 Task: Reply All to email with the signature Karen Flores with the subject Request for a sick leave from softage.8@softage.net with the message We need to reschedule the meeting to next week, can you please confirm your availability? with BCC to softage.6@softage.net with an attached image file YouTube_video_cover.png
Action: Mouse moved to (993, 455)
Screenshot: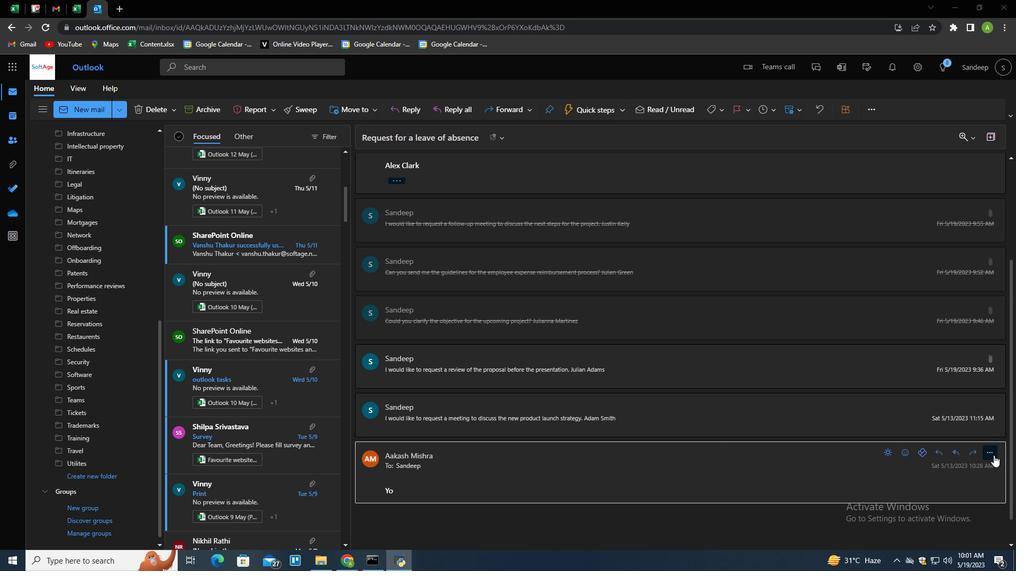 
Action: Mouse pressed left at (993, 455)
Screenshot: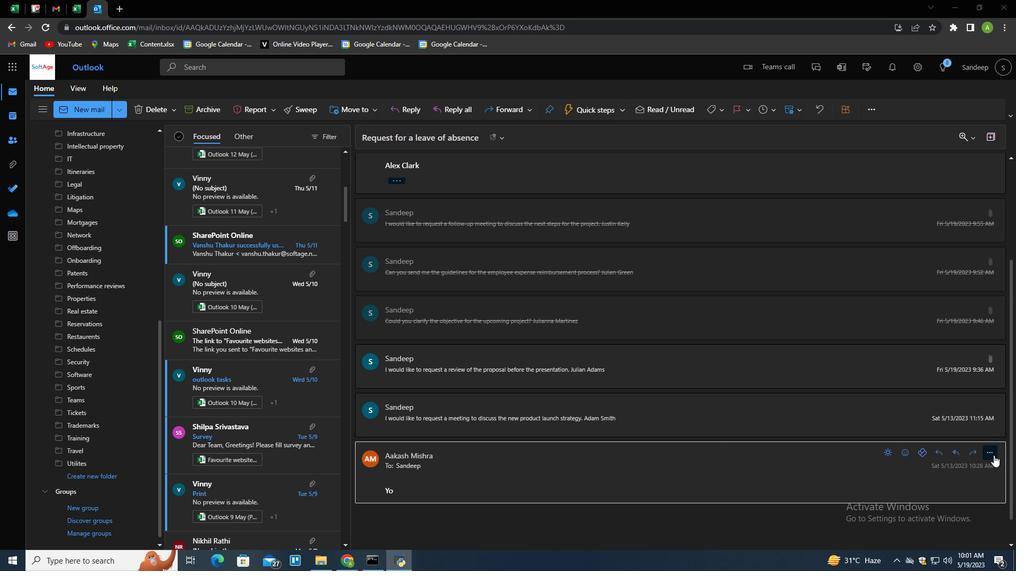 
Action: Mouse moved to (936, 131)
Screenshot: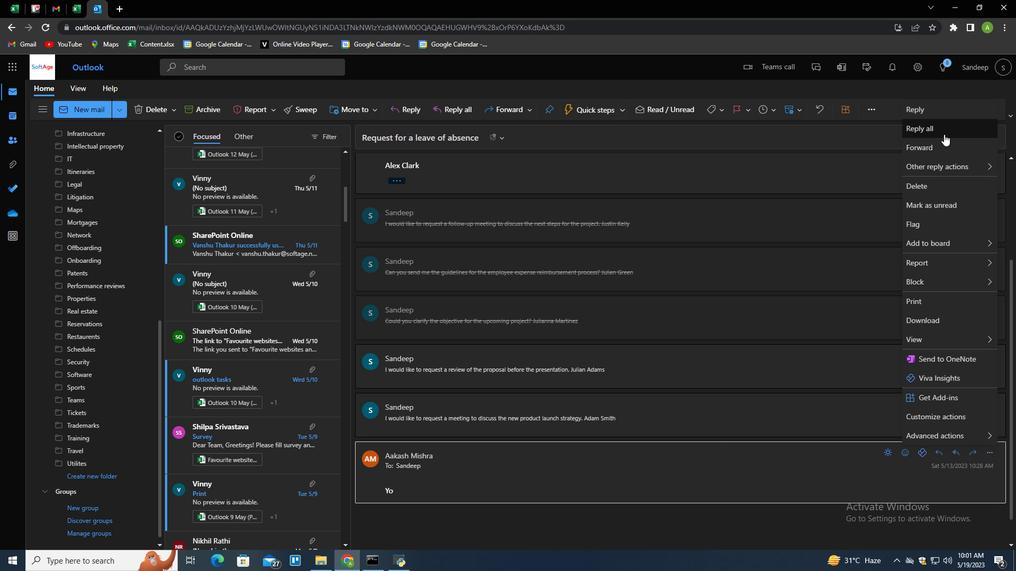 
Action: Mouse pressed left at (936, 131)
Screenshot: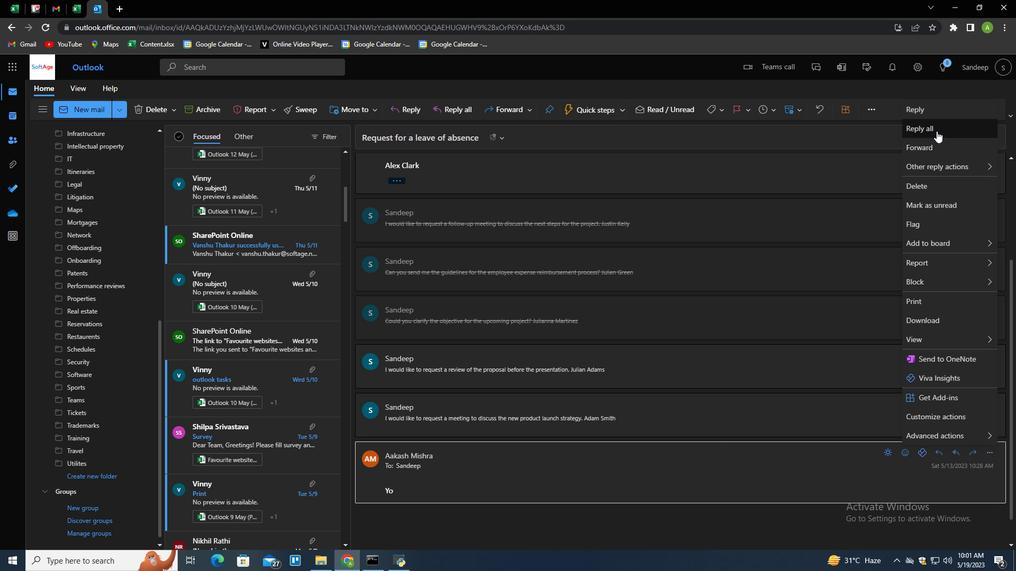 
Action: Mouse moved to (501, 430)
Screenshot: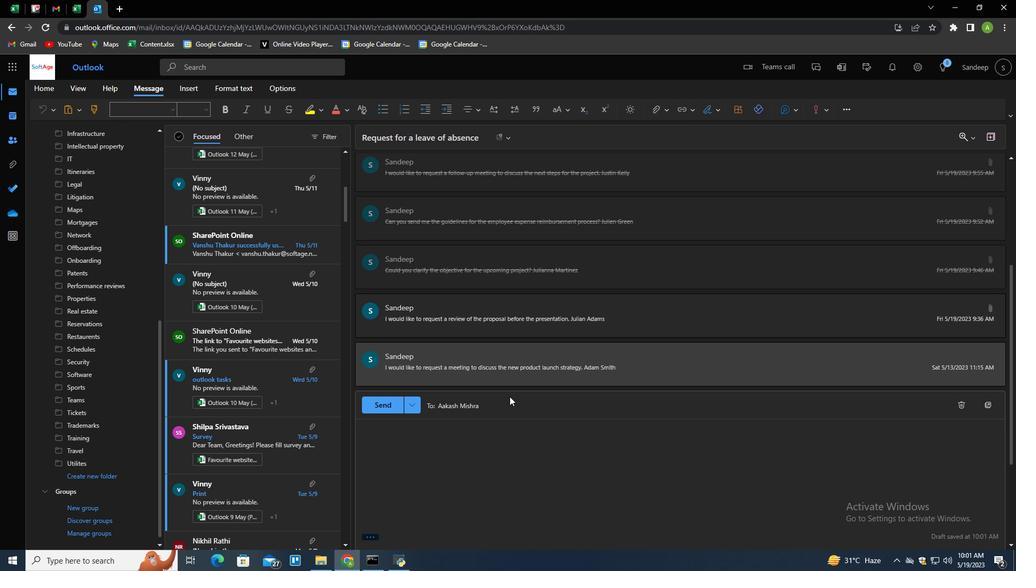 
Action: Mouse scrolled (501, 430) with delta (0, 0)
Screenshot: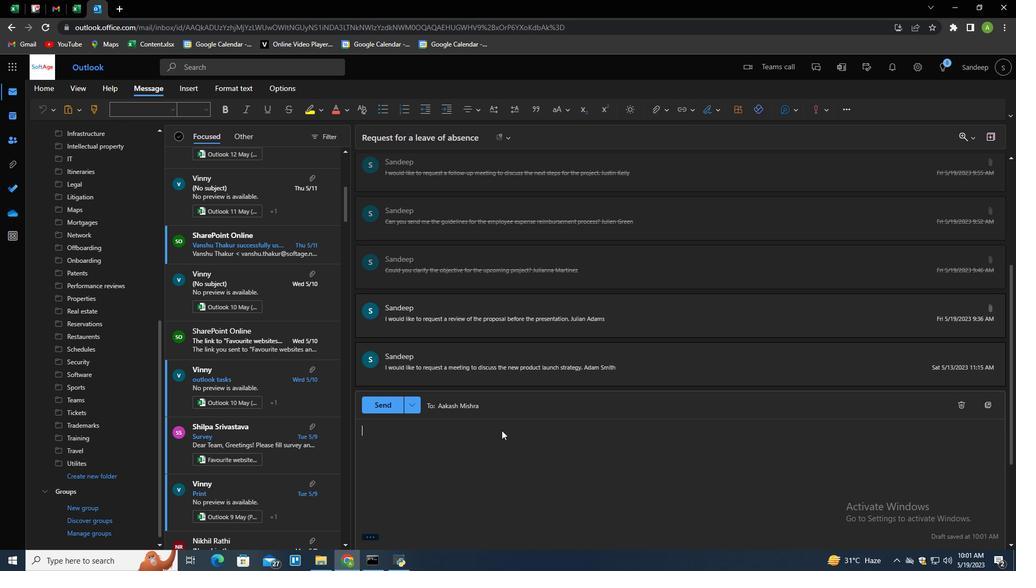 
Action: Mouse scrolled (501, 430) with delta (0, 0)
Screenshot: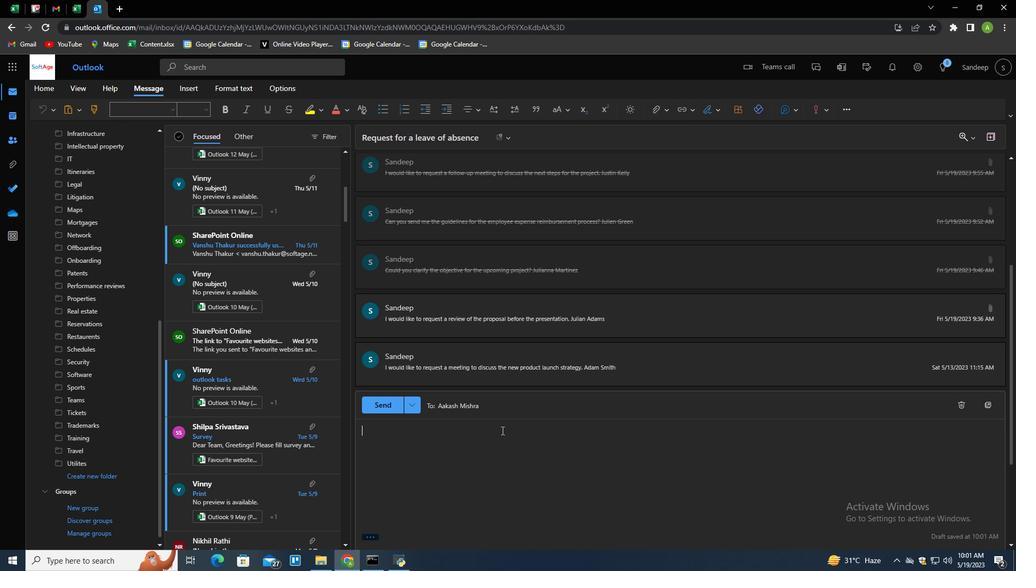 
Action: Mouse moved to (366, 430)
Screenshot: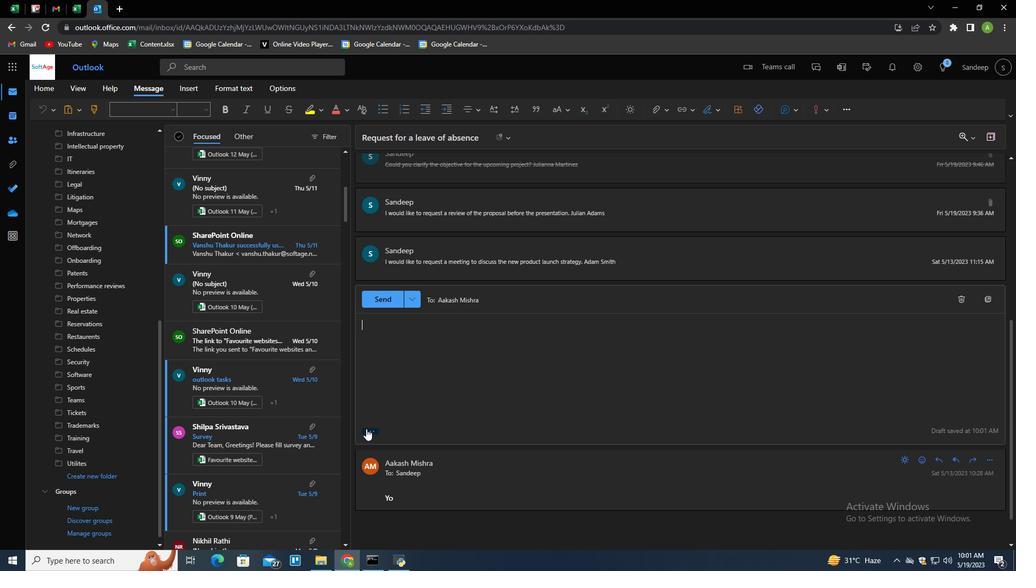 
Action: Mouse pressed left at (366, 430)
Screenshot: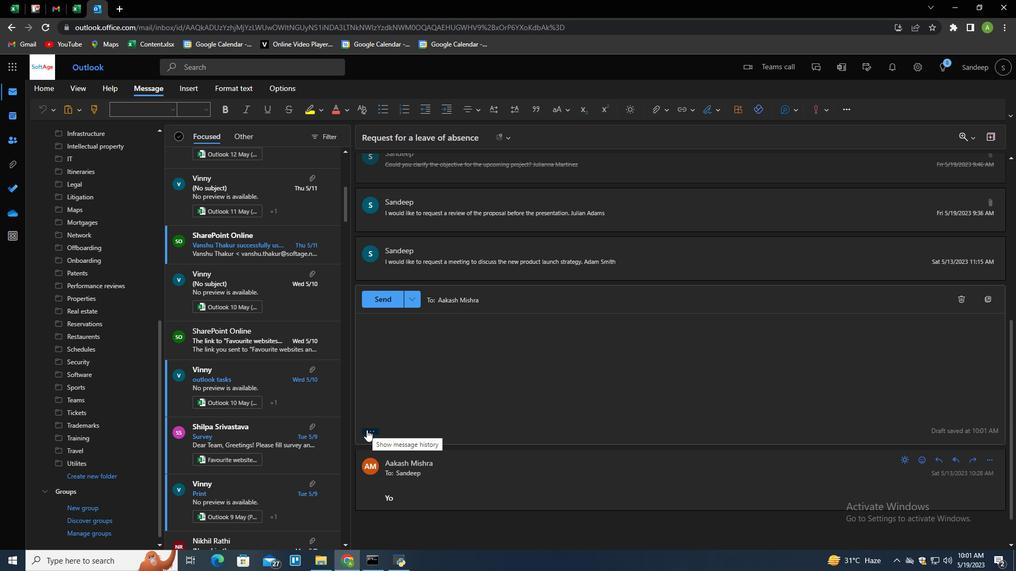 
Action: Mouse moved to (710, 107)
Screenshot: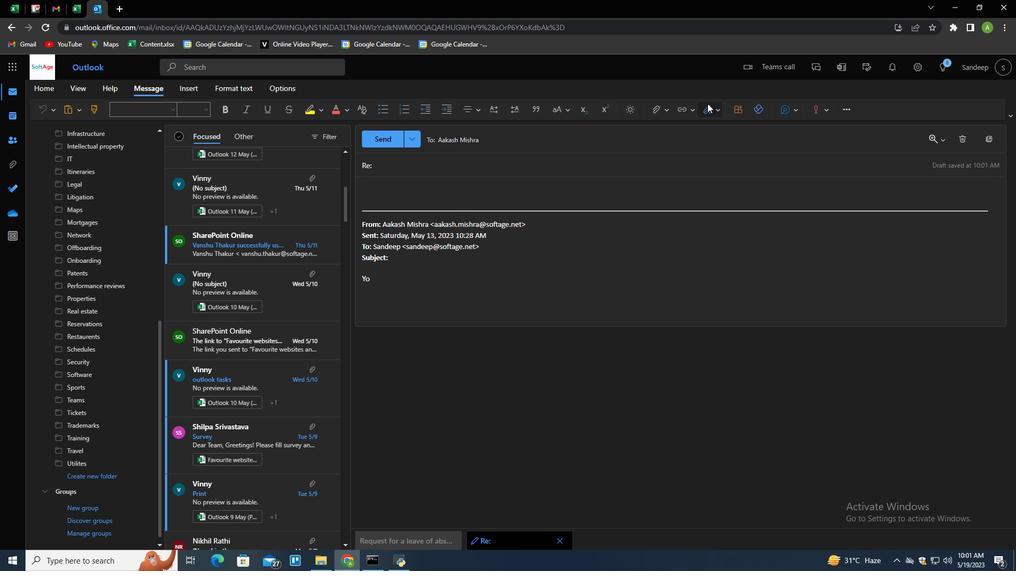 
Action: Mouse pressed left at (710, 107)
Screenshot: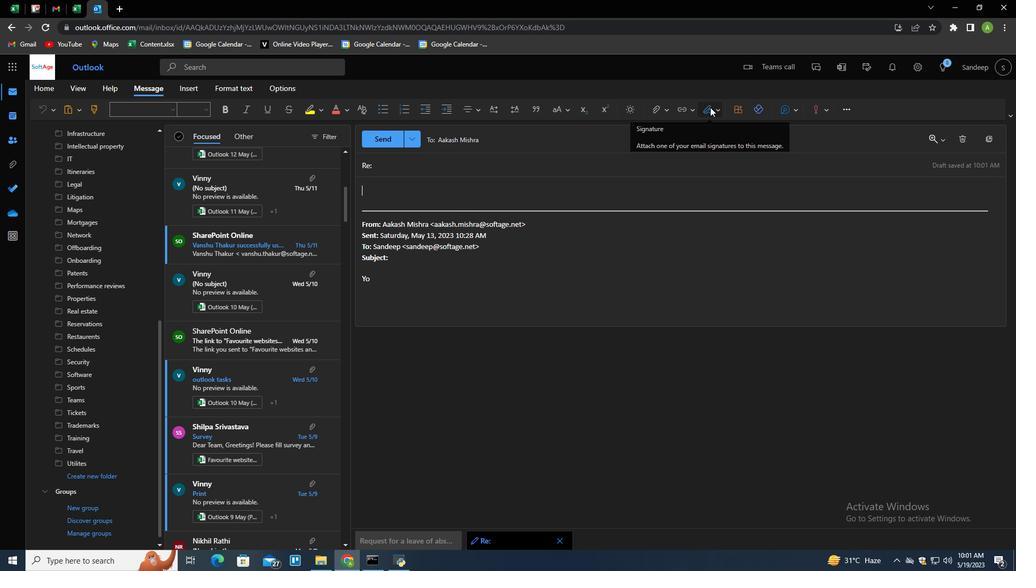 
Action: Mouse moved to (699, 150)
Screenshot: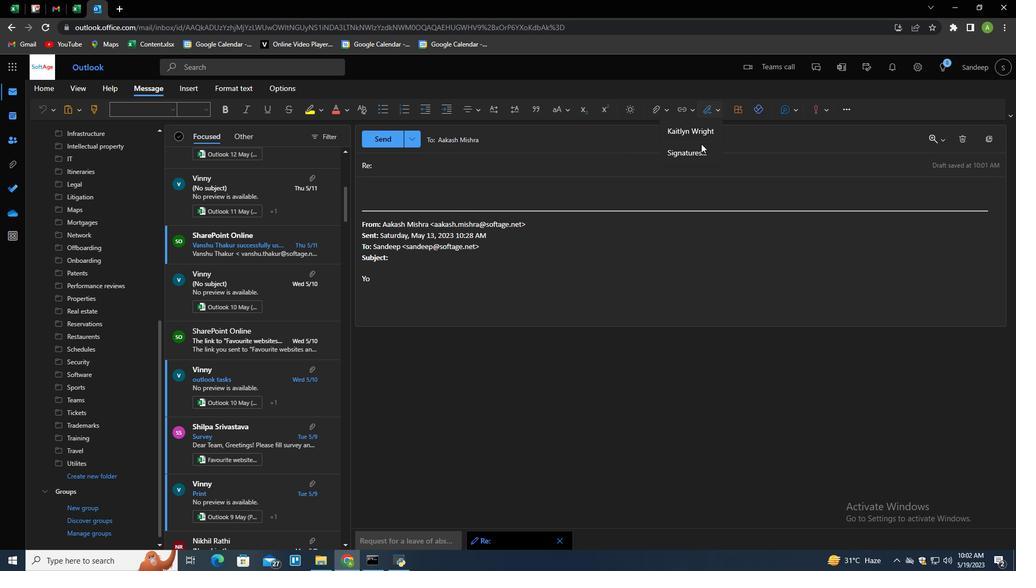 
Action: Mouse pressed left at (699, 150)
Screenshot: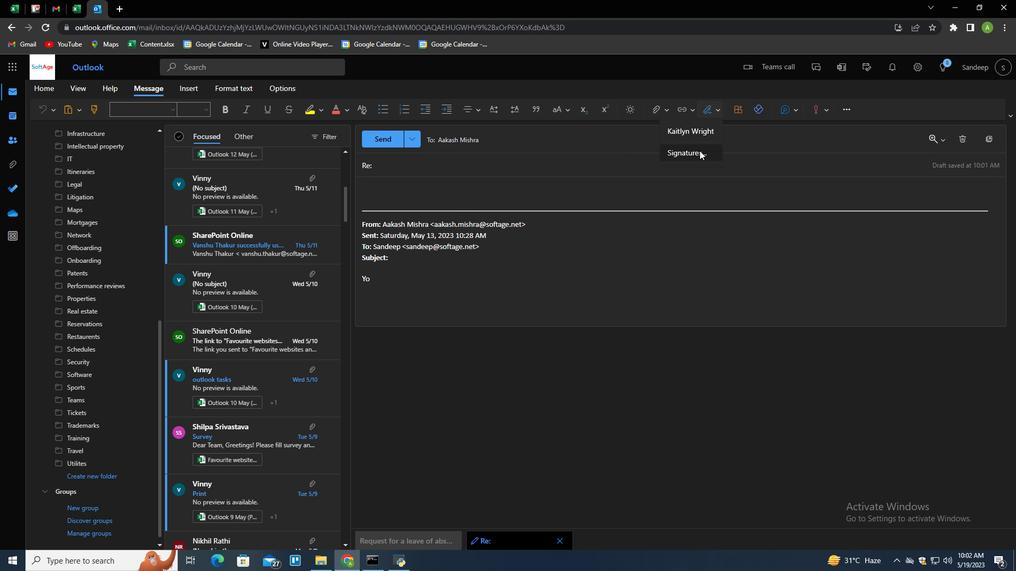 
Action: Mouse moved to (716, 192)
Screenshot: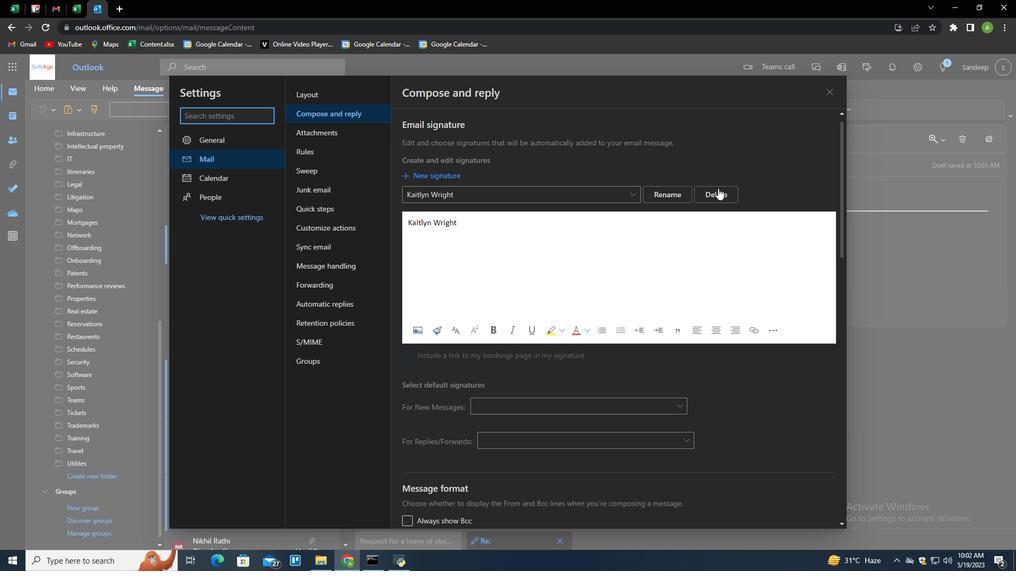 
Action: Mouse pressed left at (716, 192)
Screenshot: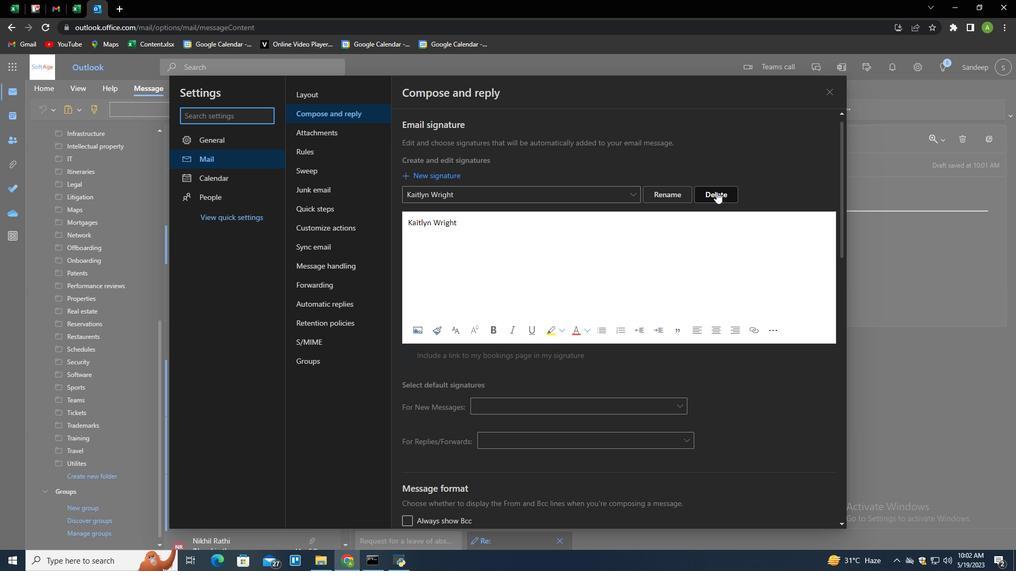 
Action: Mouse moved to (716, 192)
Screenshot: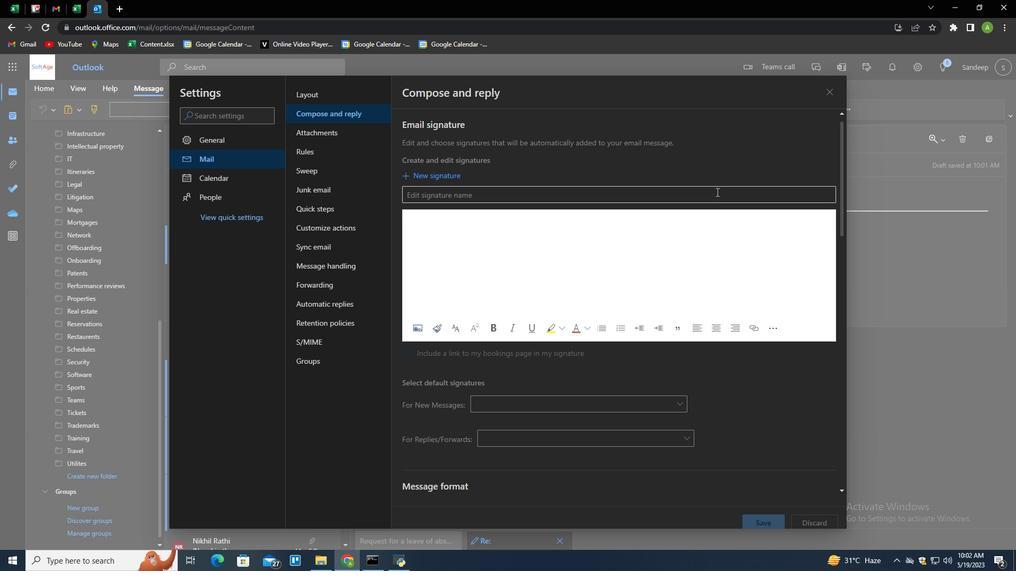 
Action: Mouse pressed left at (716, 192)
Screenshot: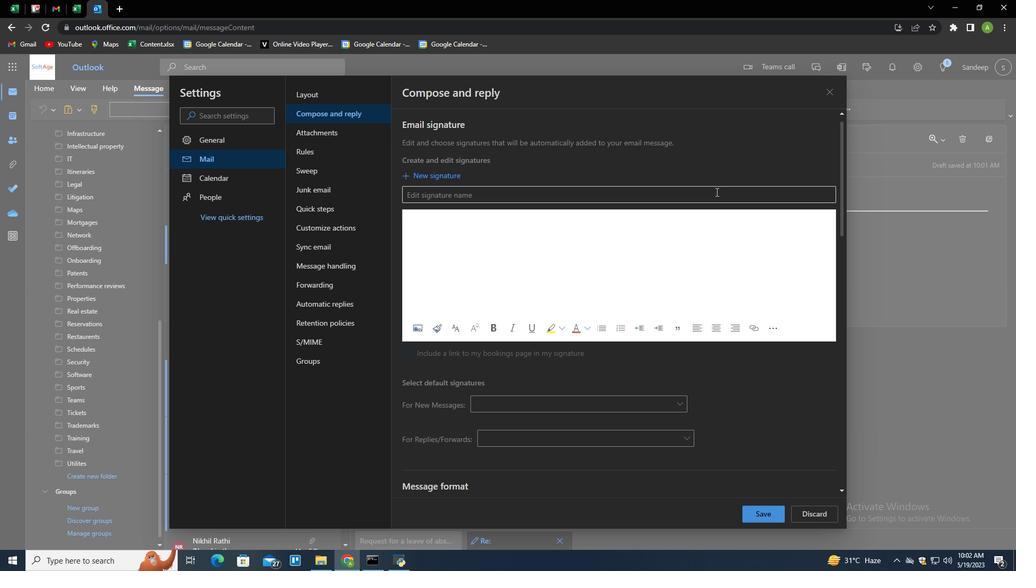 
Action: Mouse moved to (715, 193)
Screenshot: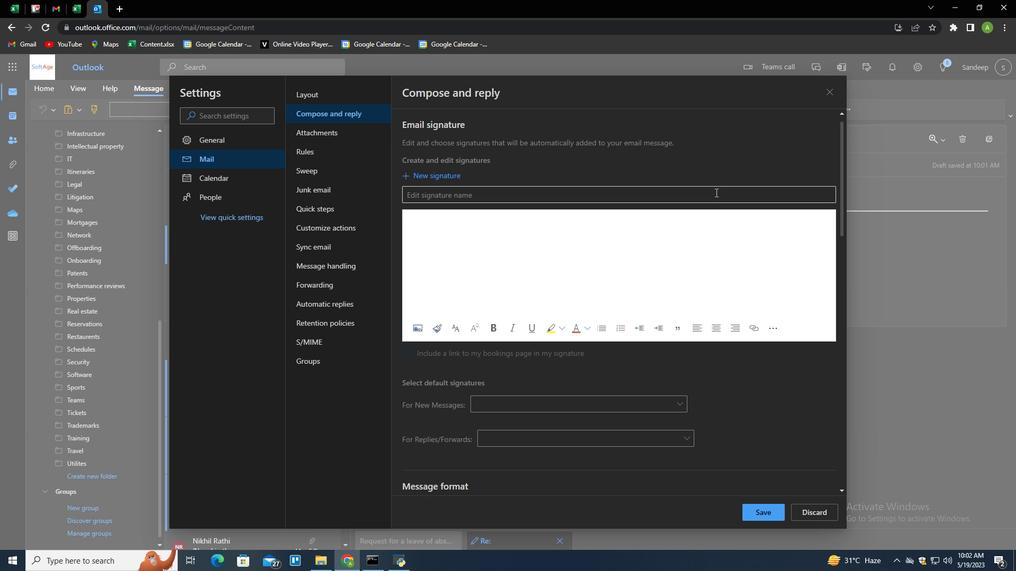 
Action: Key pressed <Key.shift>Karen<Key.space><Key.shift>Fl
Screenshot: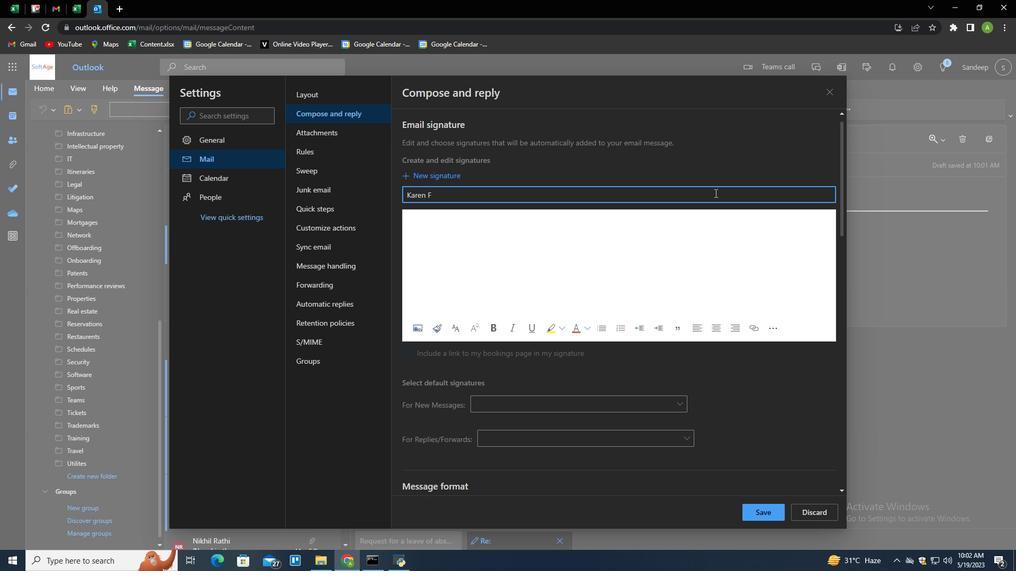 
Action: Mouse moved to (714, 193)
Screenshot: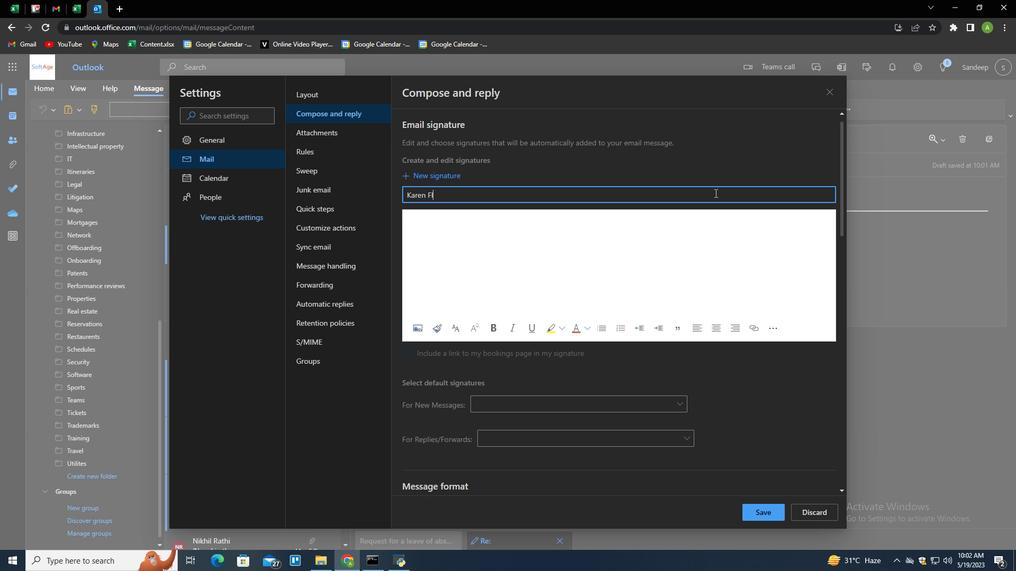 
Action: Key pressed ores<Key.tab><Key.shift>Karen<Key.space><Key.shift>Flores
Screenshot: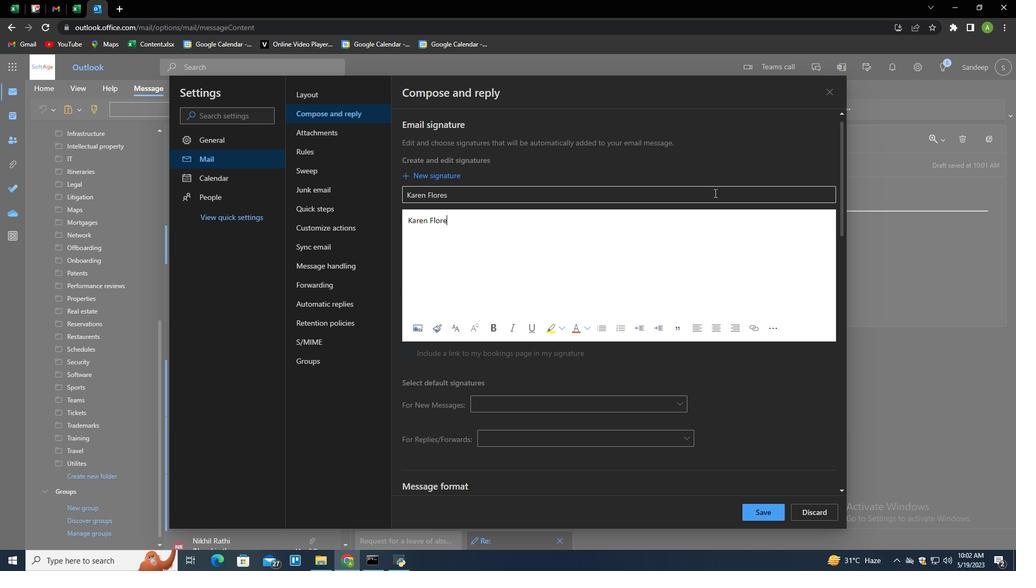 
Action: Mouse moved to (750, 507)
Screenshot: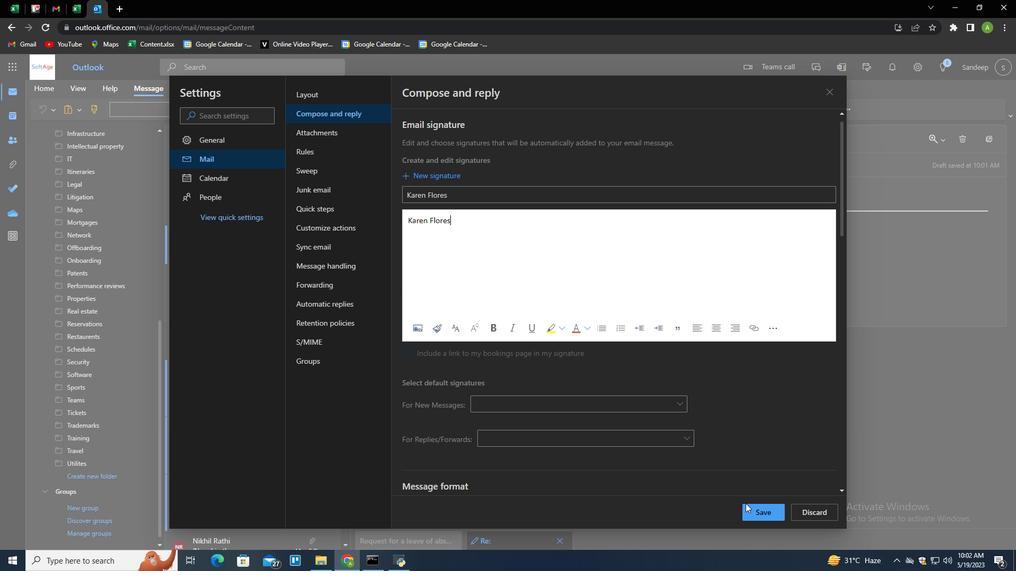 
Action: Mouse pressed left at (750, 507)
Screenshot: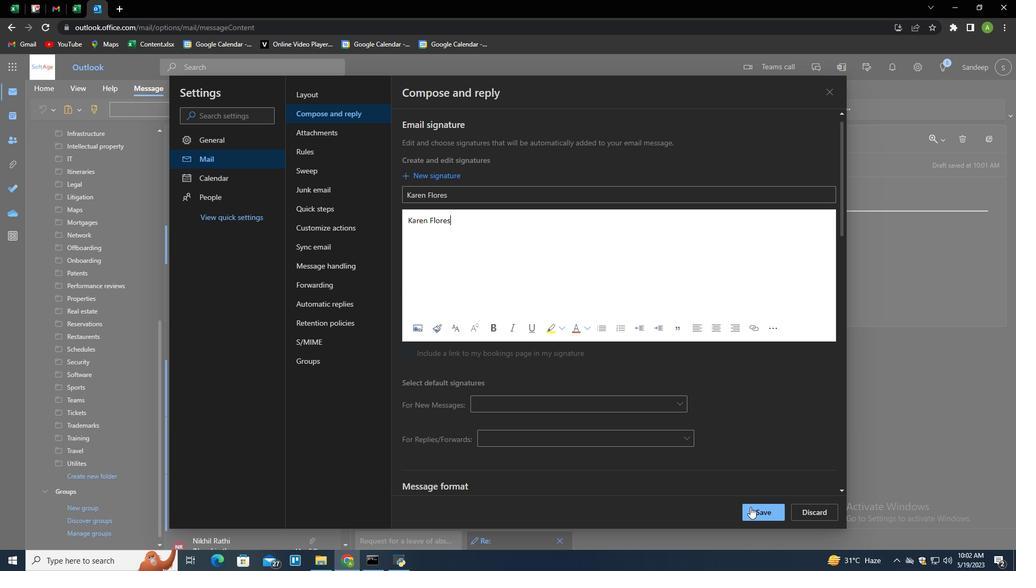 
Action: Mouse moved to (881, 276)
Screenshot: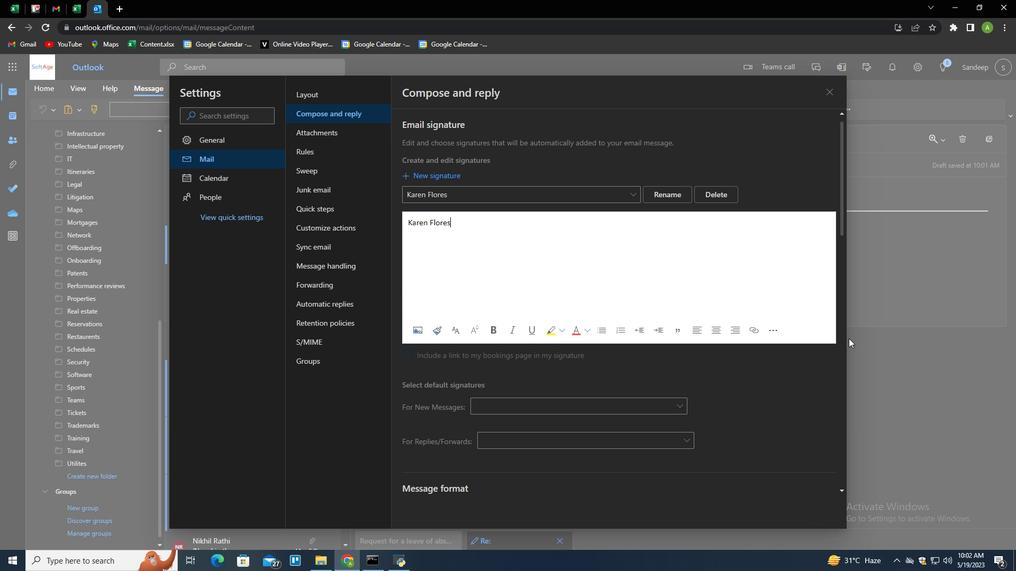 
Action: Mouse pressed left at (881, 276)
Screenshot: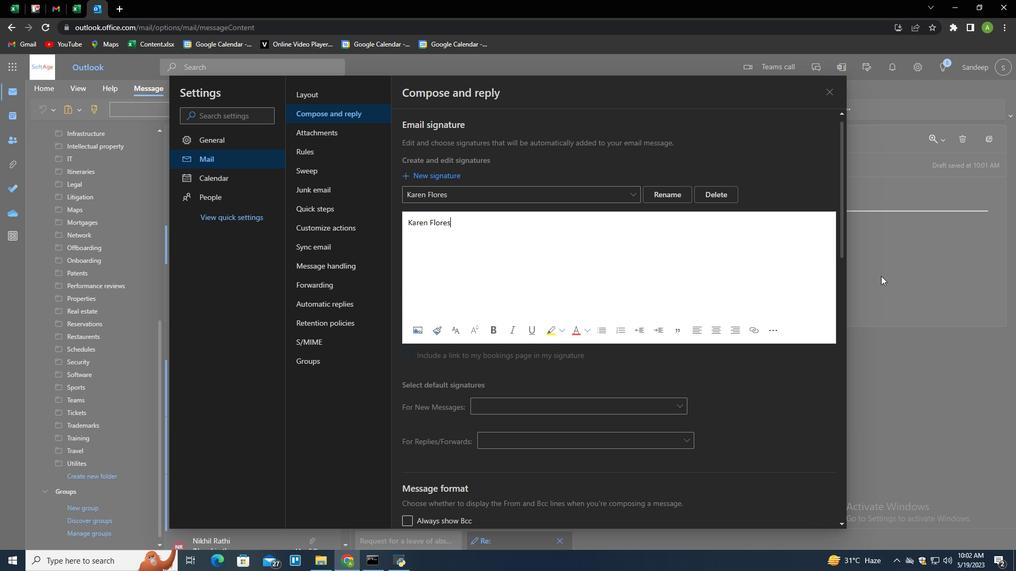 
Action: Mouse moved to (711, 105)
Screenshot: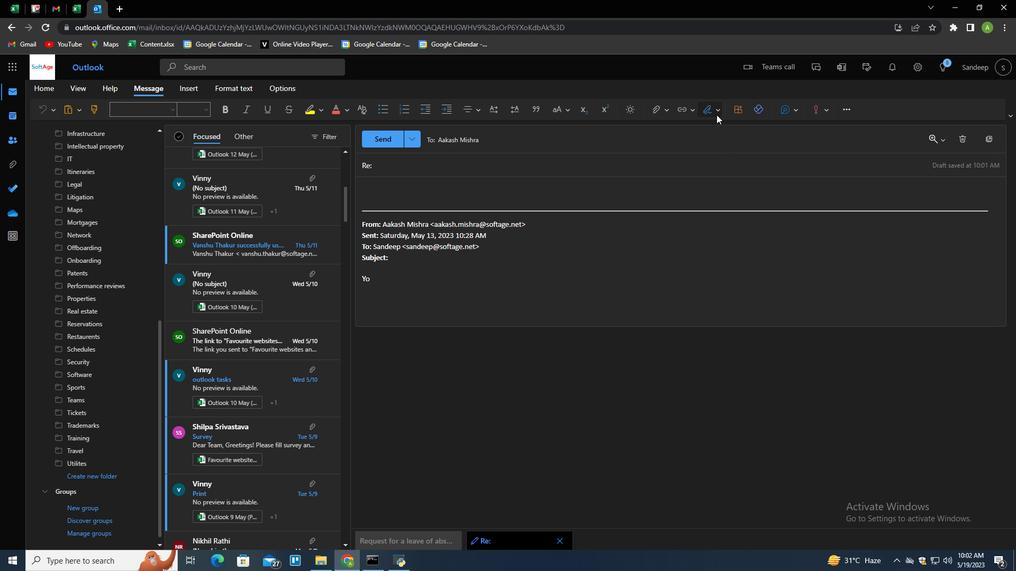 
Action: Mouse pressed left at (711, 105)
Screenshot: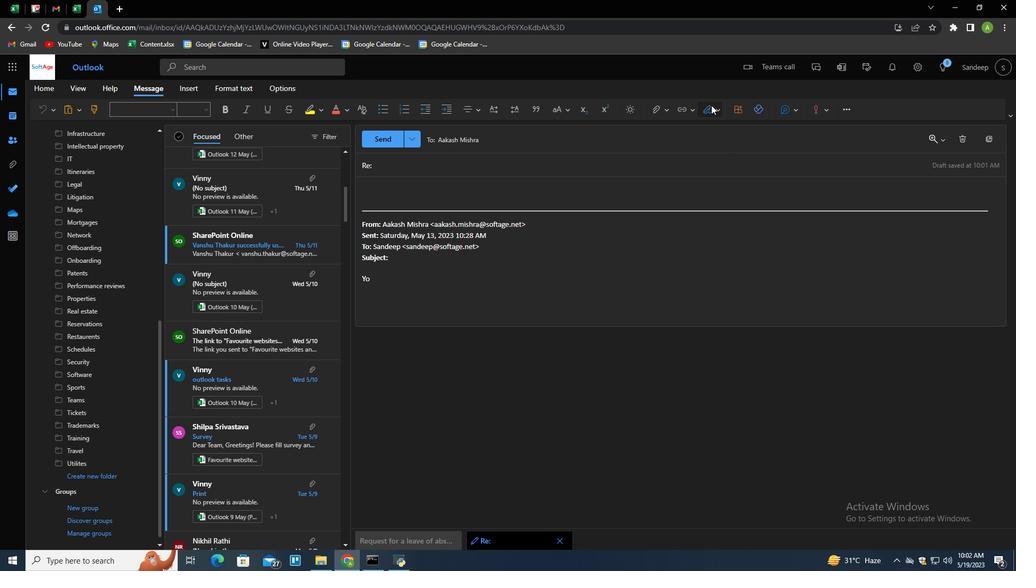 
Action: Mouse moved to (698, 128)
Screenshot: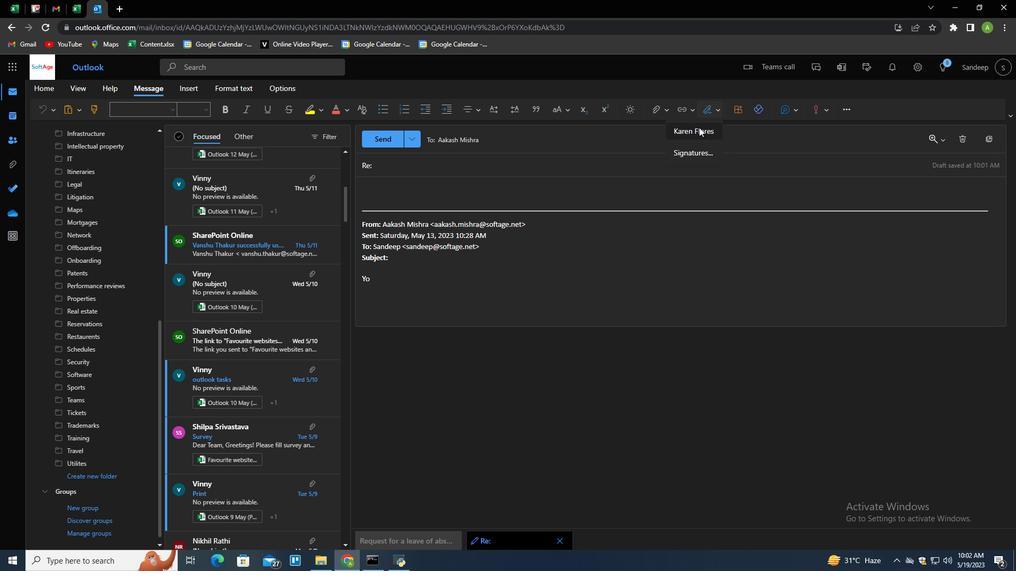 
Action: Mouse pressed left at (698, 128)
Screenshot: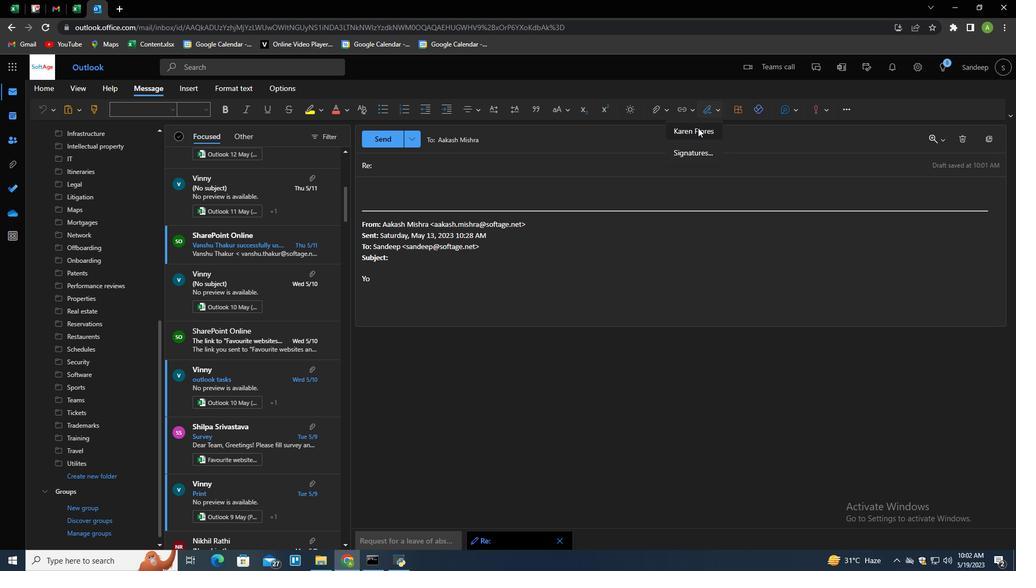 
Action: Mouse moved to (428, 165)
Screenshot: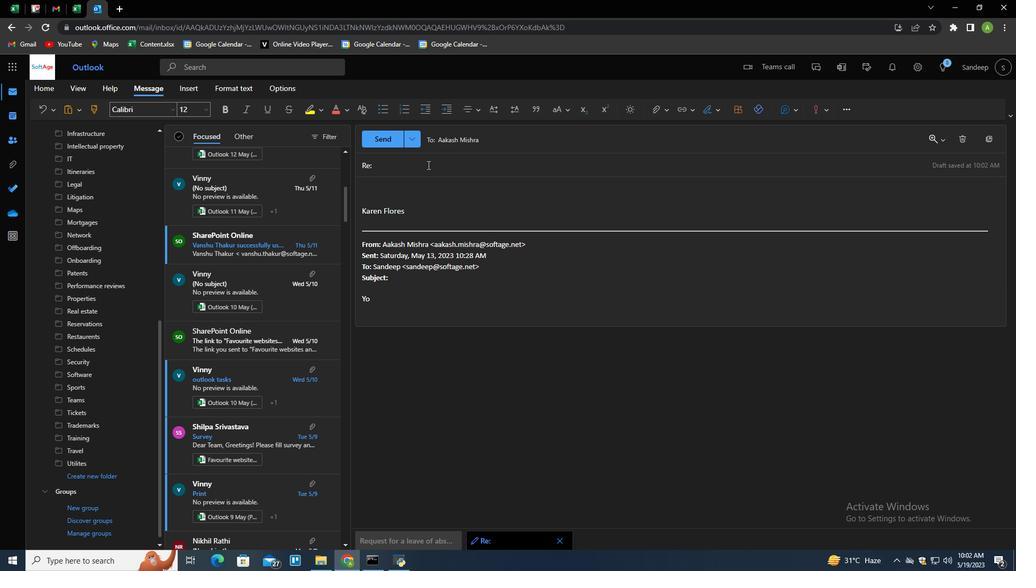 
Action: Mouse pressed left at (428, 165)
Screenshot: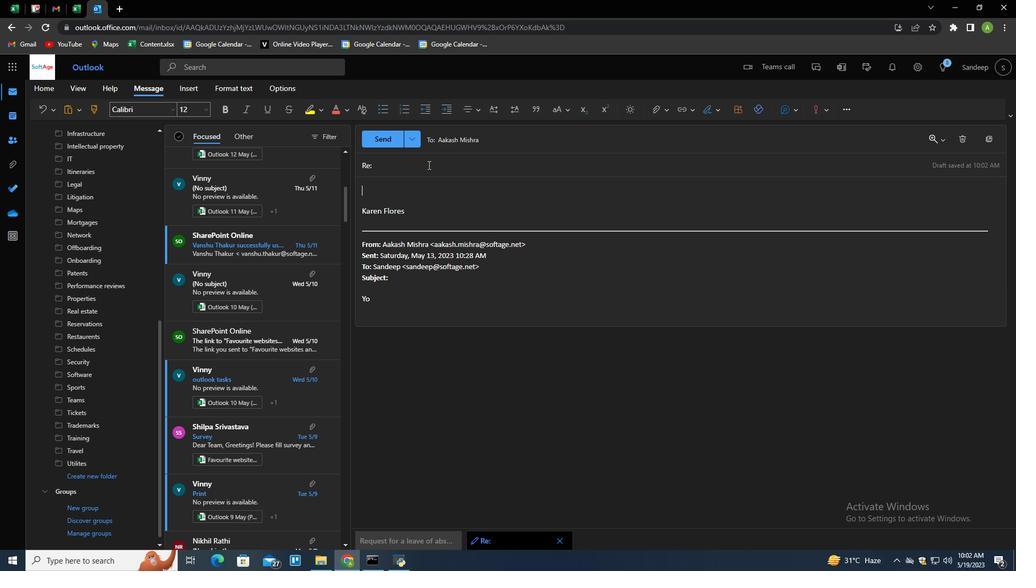 
Action: Key pressed <Key.shift>Request<Key.space>for<Key.space>a<Key.space>d<Key.backspace>sick<Key.space>leave<Key.space>from<Key.backspace><Key.backspace><Key.backspace><Key.backspace><Key.tab><Key.shift><Key.shift><Key.shift><Key.shift><Key.shift><Key.shift><Key.shift><Key.shift><Key.shift><Key.shift><Key.shift><Key.shift><Key.shift><Key.shift><Key.shift><Key.shift><Key.shift><Key.shift><Key.shift><Key.shift><Key.shift><Key.shift><Key.shift>We<Key.space>need<Key.space>to<Key.space>reschedlu<Key.backspace><Key.backspace>ule<Key.space>the<Key.space>meeting<Key.space>to<Key.space>next<Key.space>week,<Key.space>can<Key.space>you<Key.space>please<Key.space>confirm<Key.space>your<Key.space>ab<Key.backspace>vailablit<Key.backspace>ty<Key.shift><Key.shift><Key.shift><Key.shift><Key.shift><Key.shift><Key.shift><Key.shift>?
Screenshot: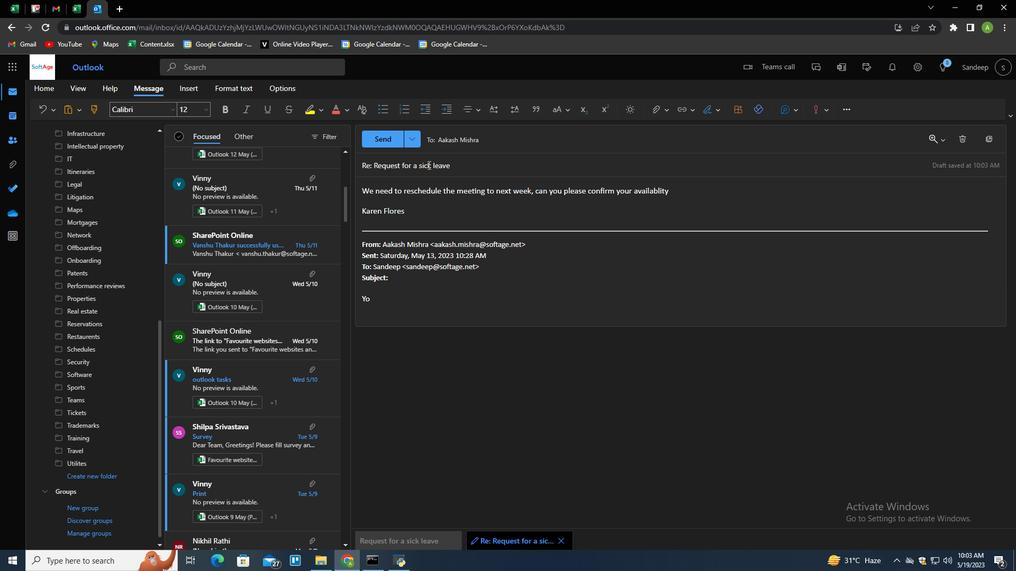 
Action: Mouse moved to (548, 139)
Screenshot: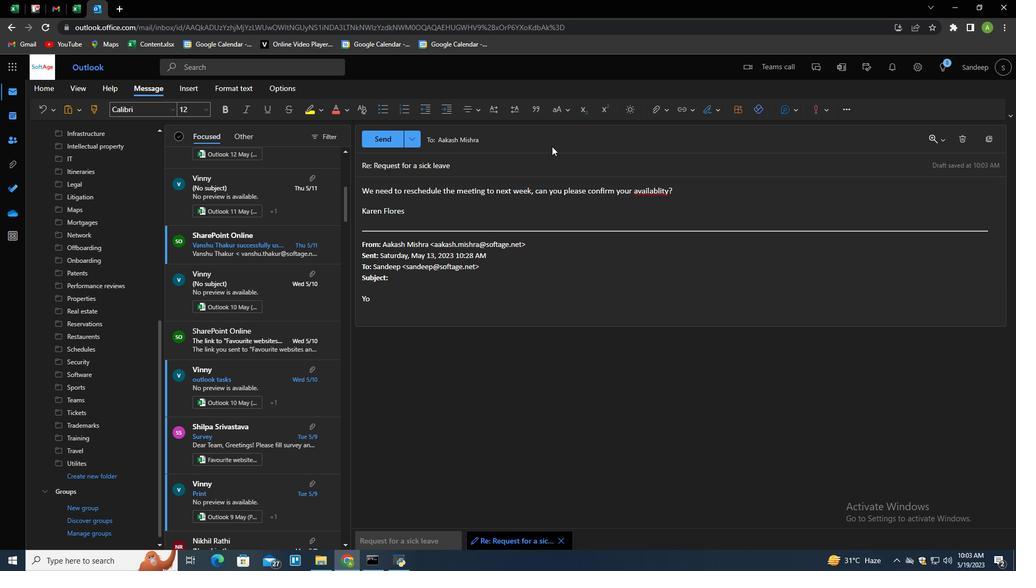 
Action: Mouse pressed left at (548, 139)
Screenshot: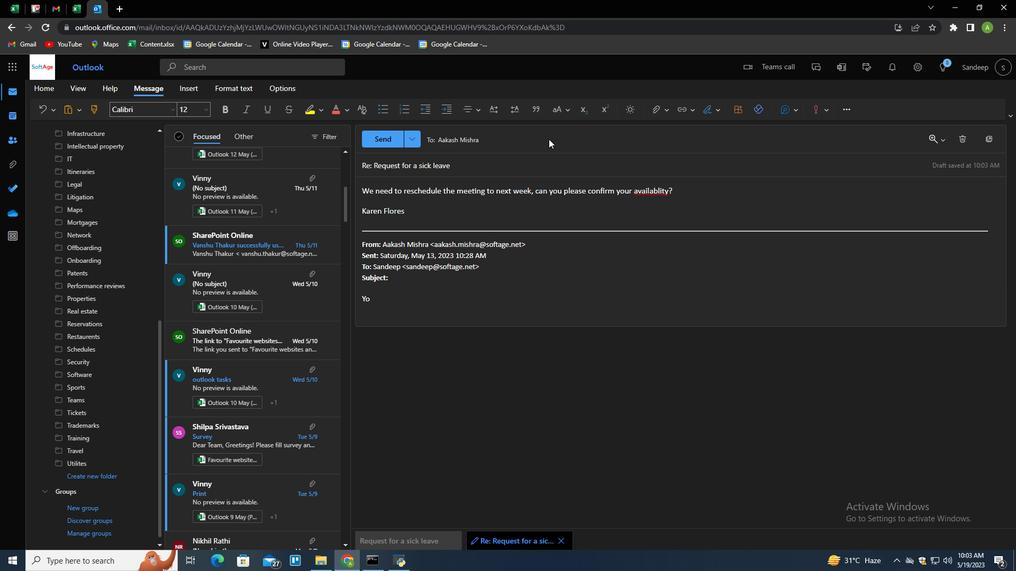 
Action: Mouse moved to (990, 164)
Screenshot: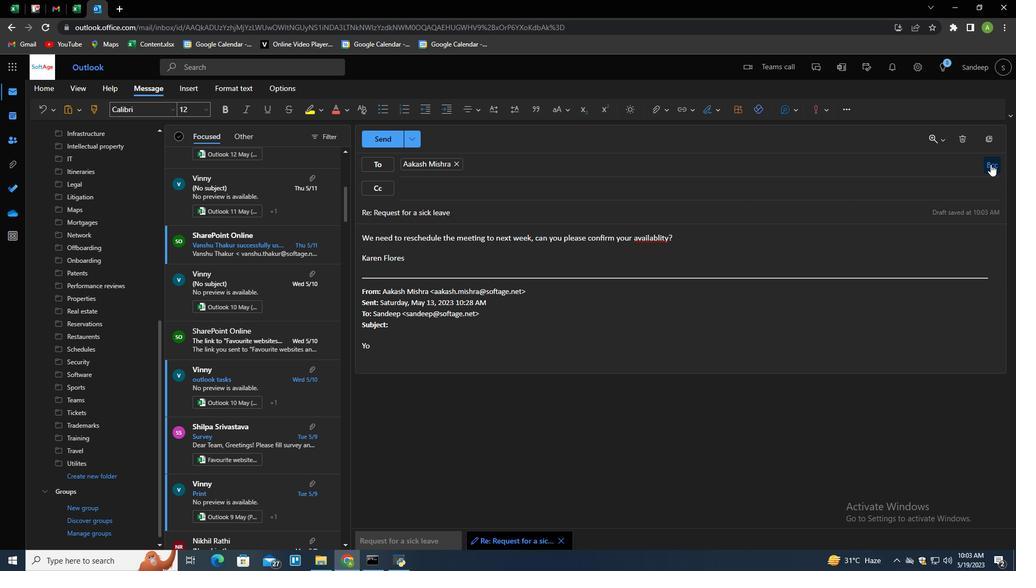 
Action: Mouse pressed left at (990, 164)
Screenshot: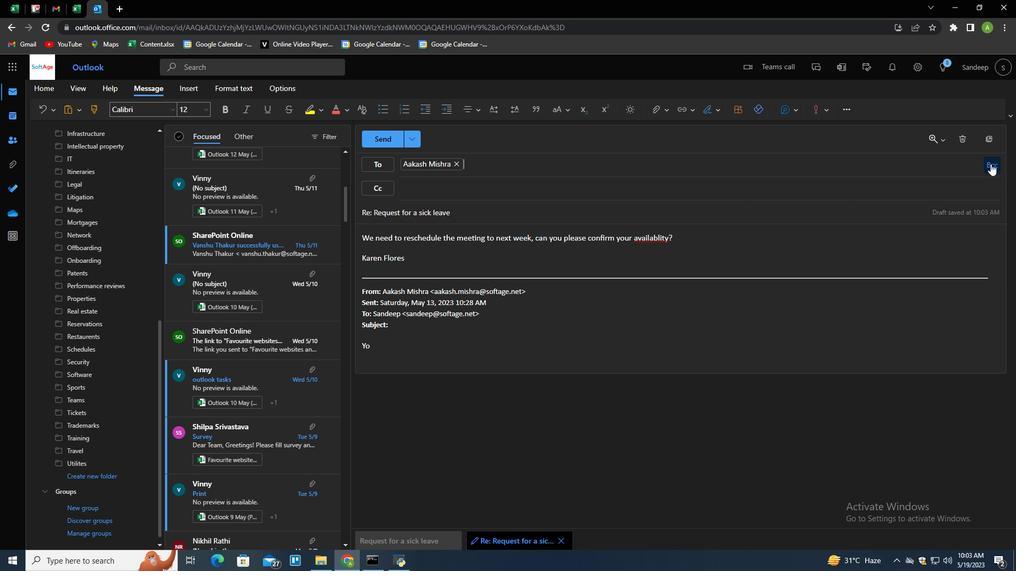 
Action: Mouse moved to (965, 196)
Screenshot: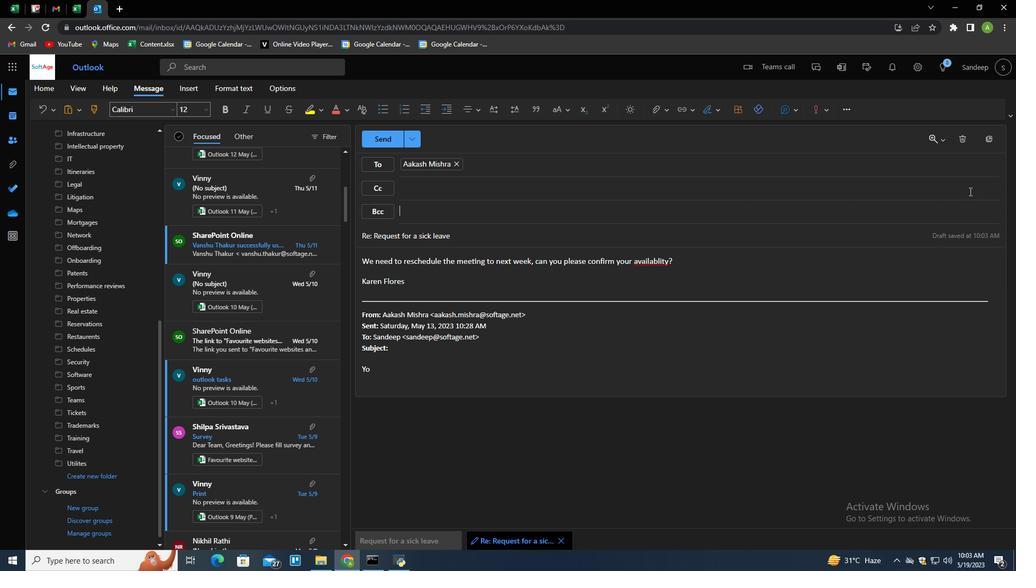 
Action: Key pressed softage.5<Key.backspace>6<Key.shift>@softage.net<Key.enter>
Screenshot: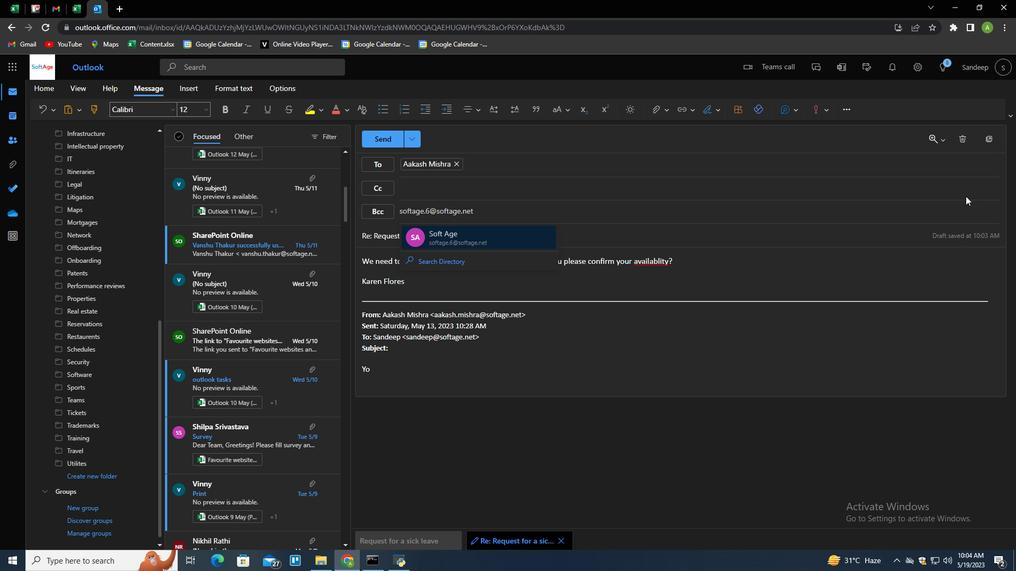
Action: Mouse moved to (664, 111)
Screenshot: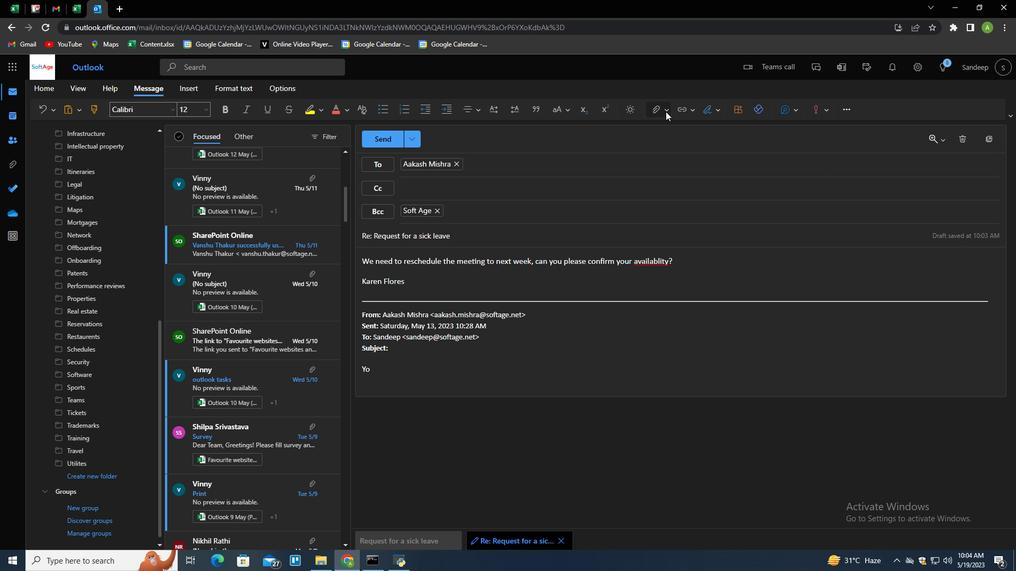 
Action: Mouse pressed left at (664, 111)
Screenshot: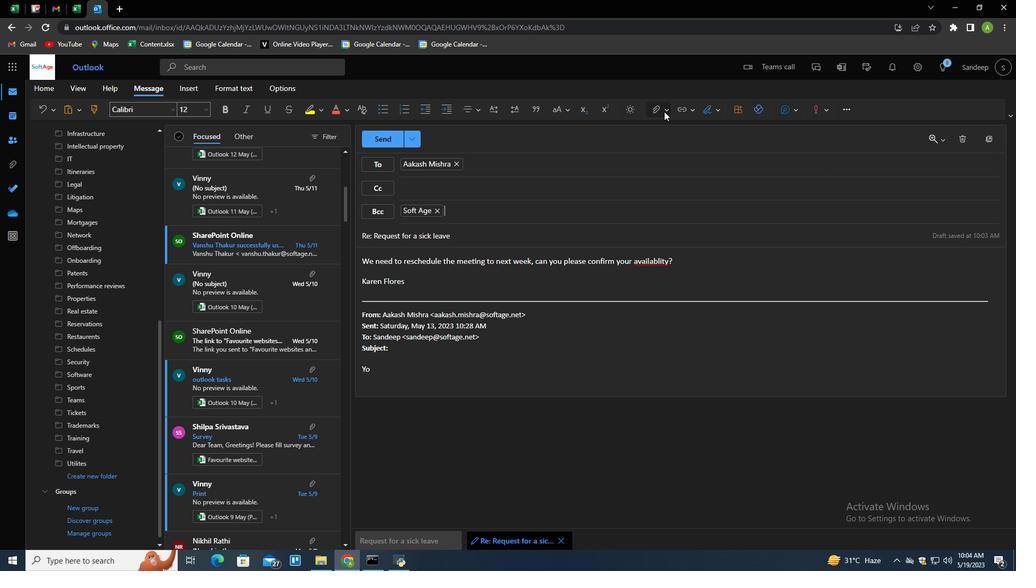 
Action: Mouse moved to (619, 131)
Screenshot: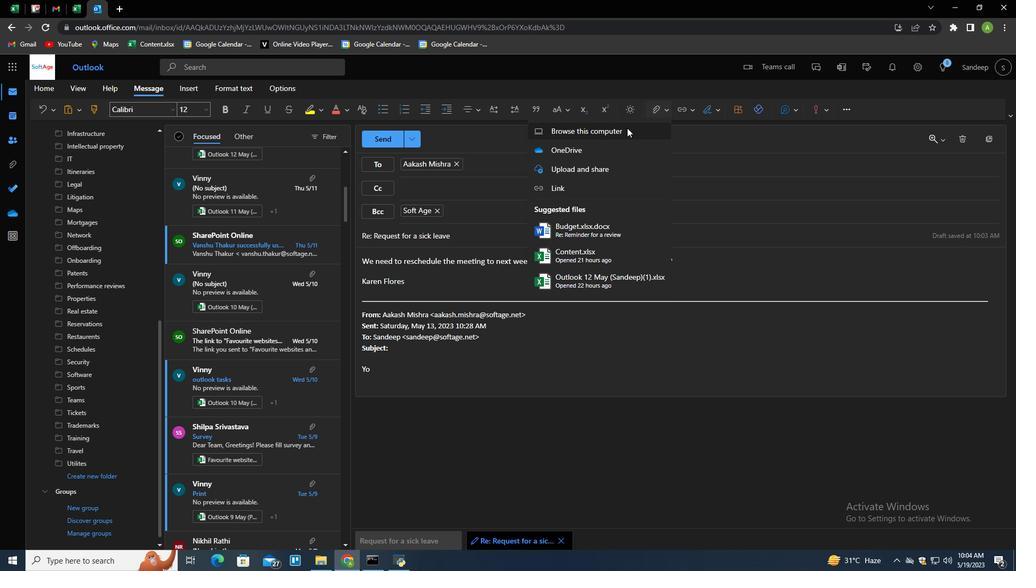 
Action: Mouse pressed left at (619, 131)
Screenshot: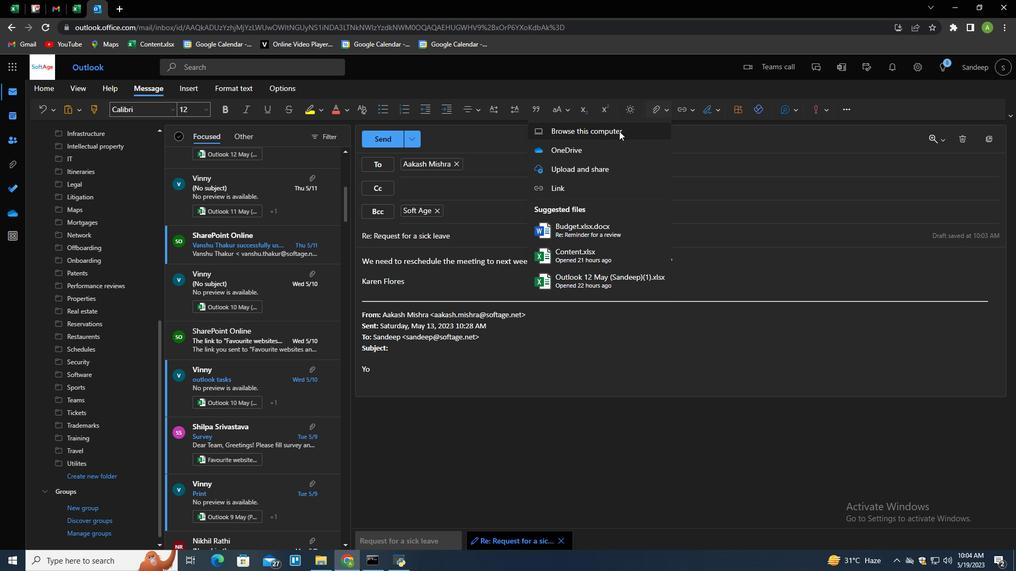 
Action: Mouse moved to (192, 92)
Screenshot: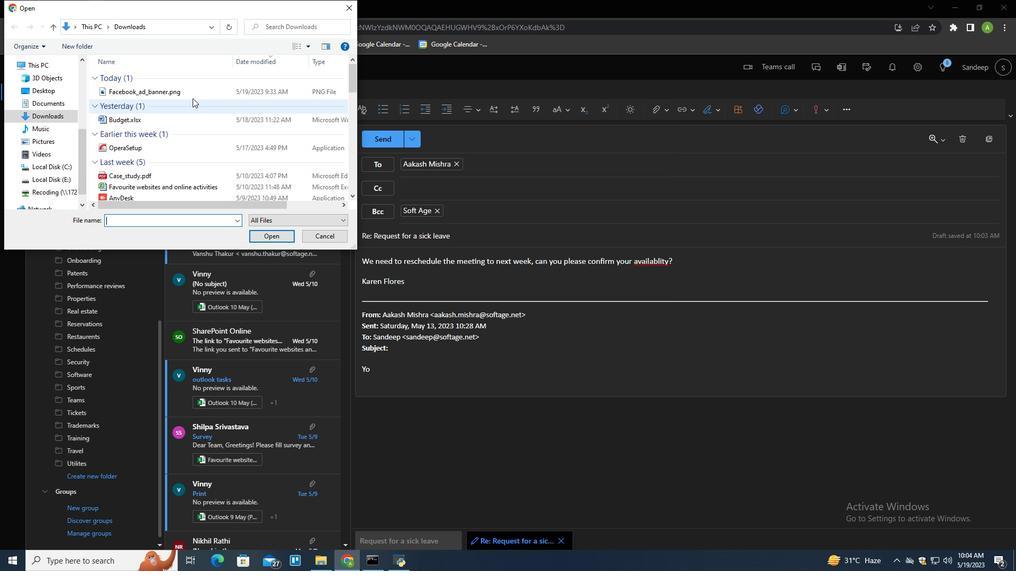 
Action: Mouse pressed left at (192, 92)
Screenshot: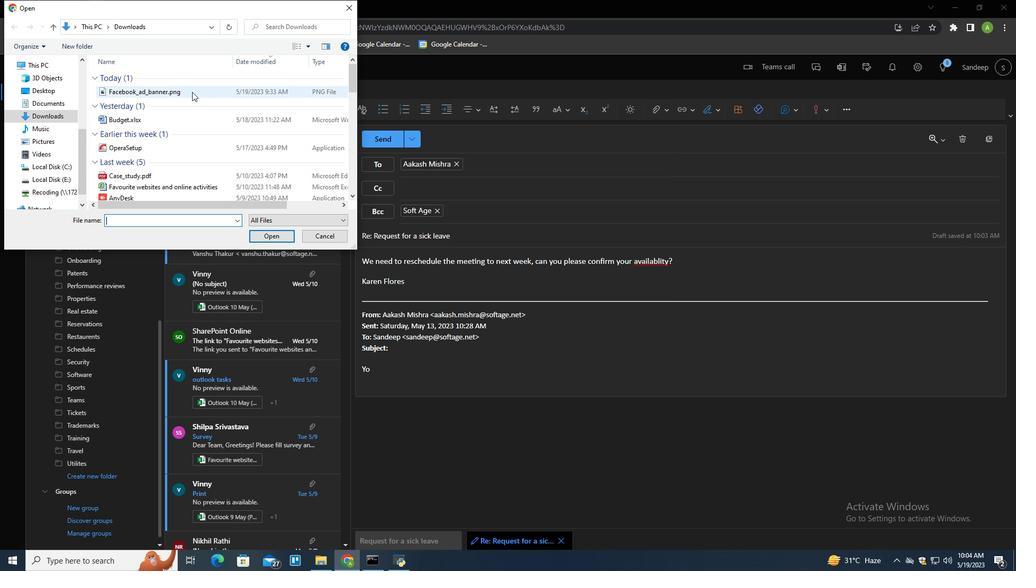 
Action: Mouse moved to (189, 93)
Screenshot: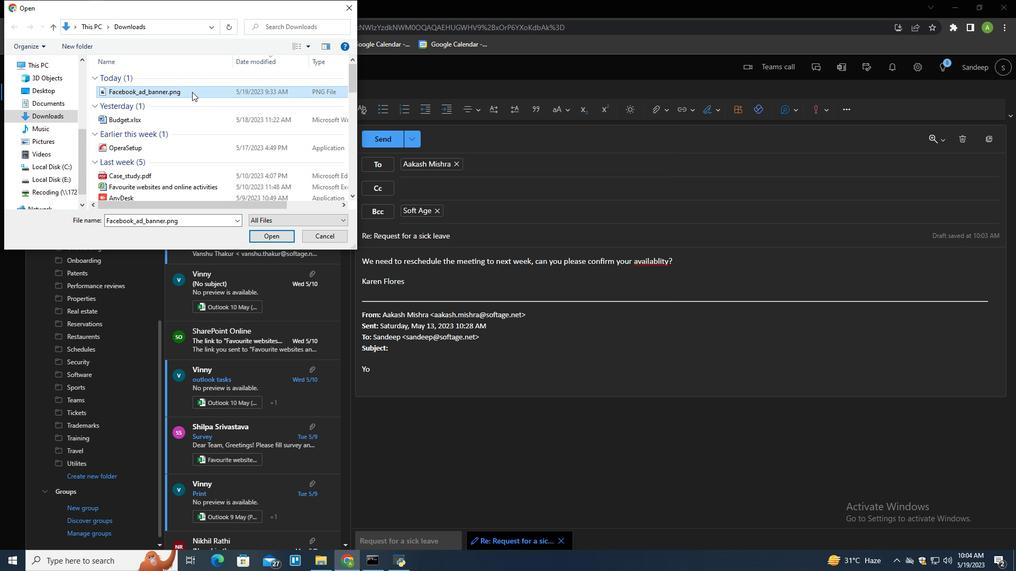 
Action: Key pressed <Key.f2>
Screenshot: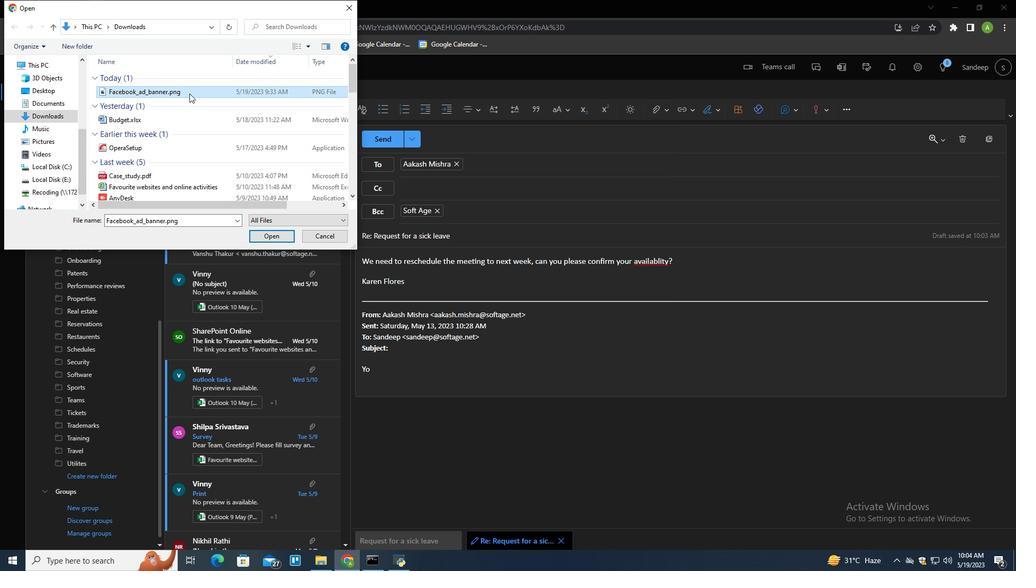 
Action: Mouse moved to (187, 95)
Screenshot: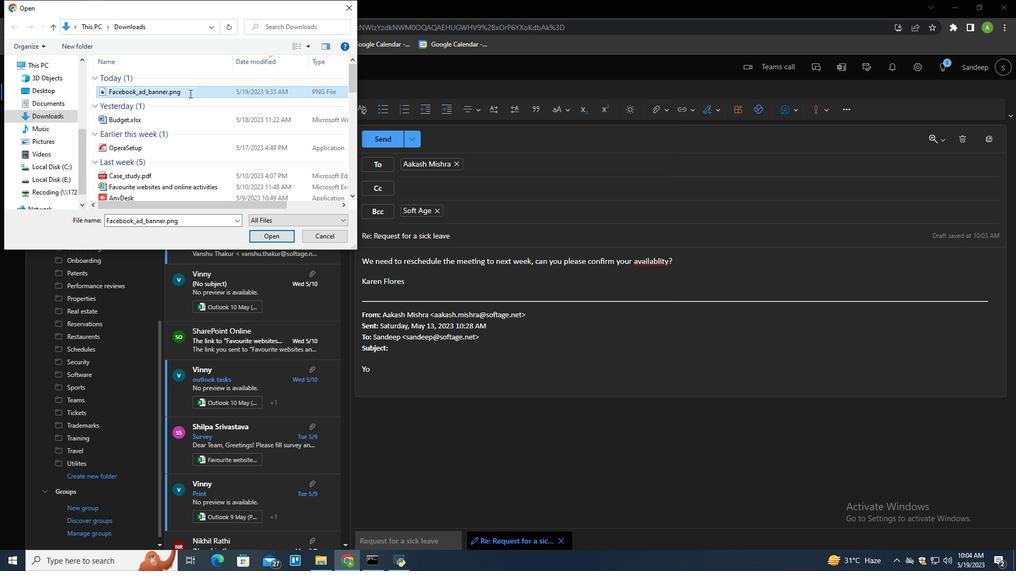 
Action: Key pressed <Key.shift>You<Key.shift>Tube<Key.shift>_video<Key.shift><Key.shift><Key.shift><Key.shift><Key.shift>_cover.png
Screenshot: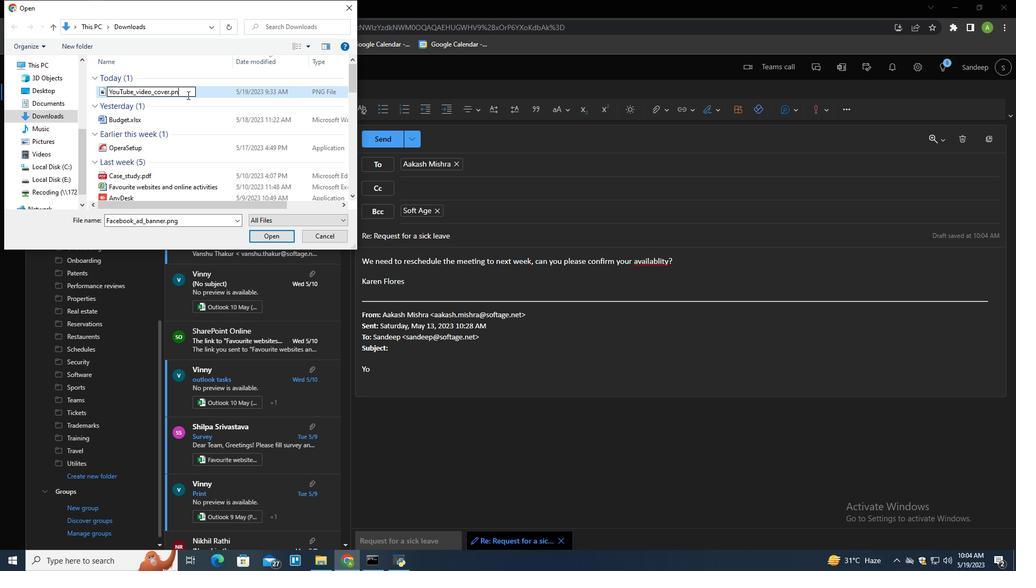 
Action: Mouse moved to (228, 93)
Screenshot: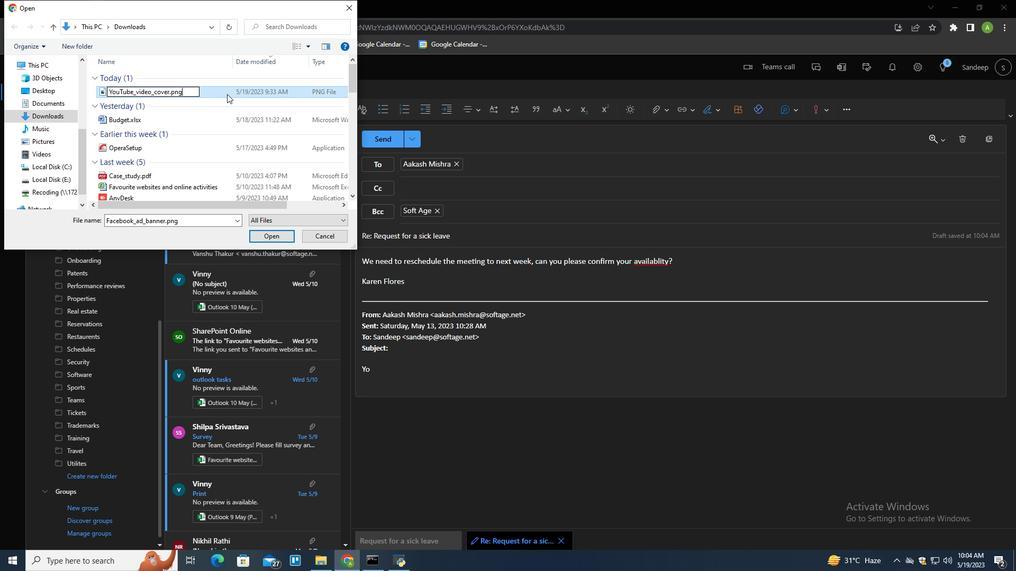 
Action: Mouse pressed left at (228, 93)
Screenshot: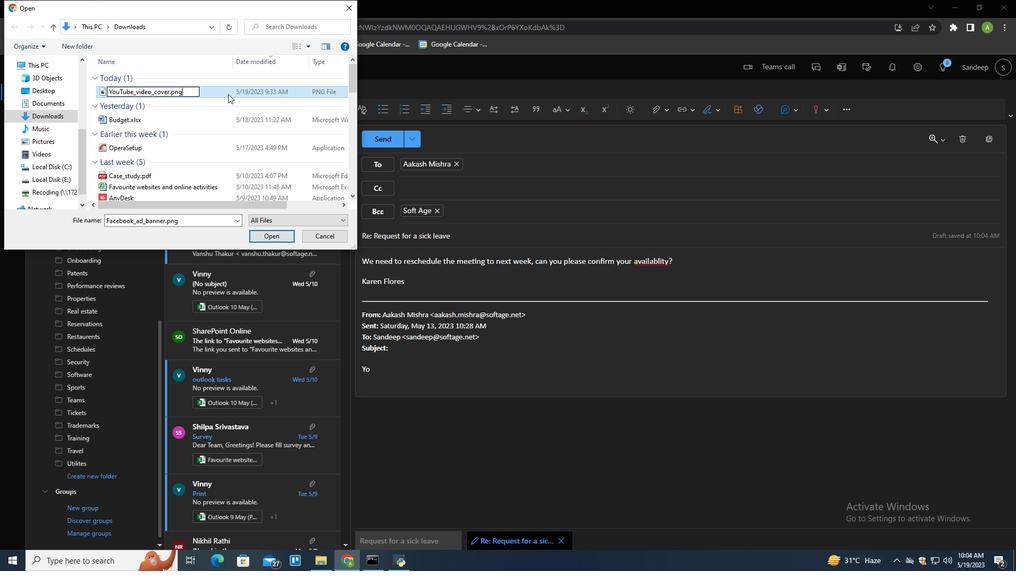 
Action: Mouse moved to (272, 233)
Screenshot: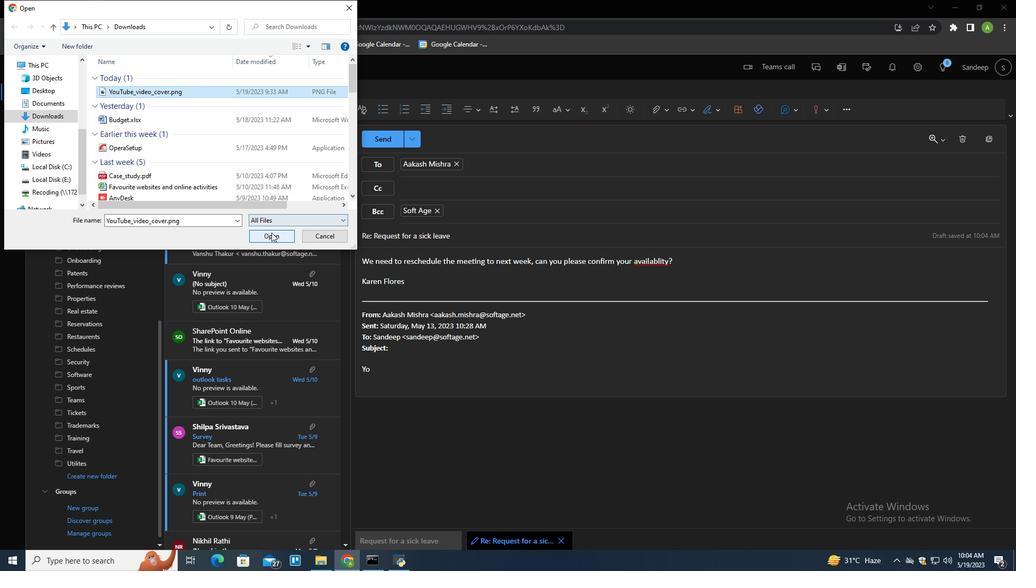 
Action: Mouse pressed left at (272, 233)
Screenshot: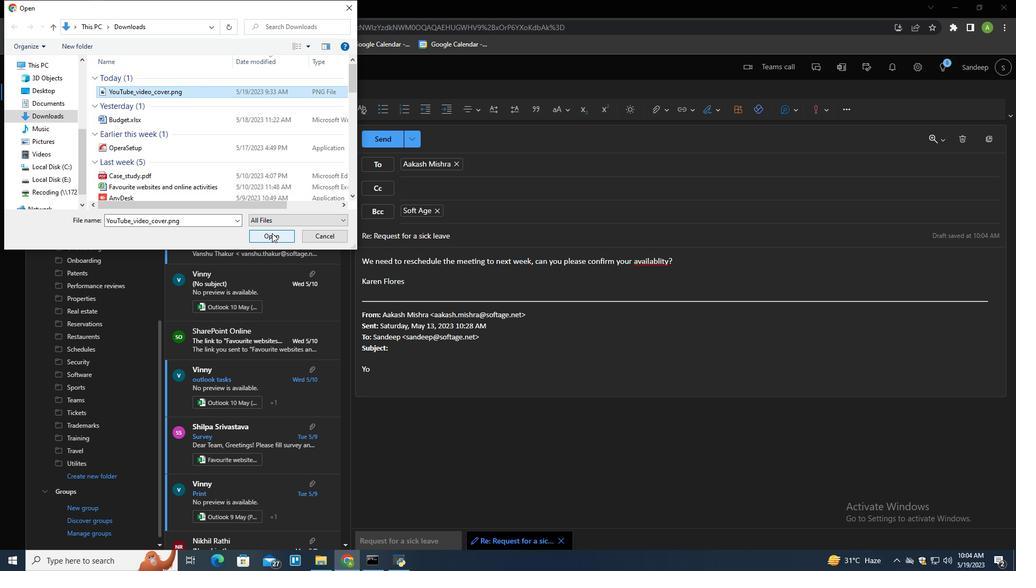
Action: Mouse moved to (382, 138)
Screenshot: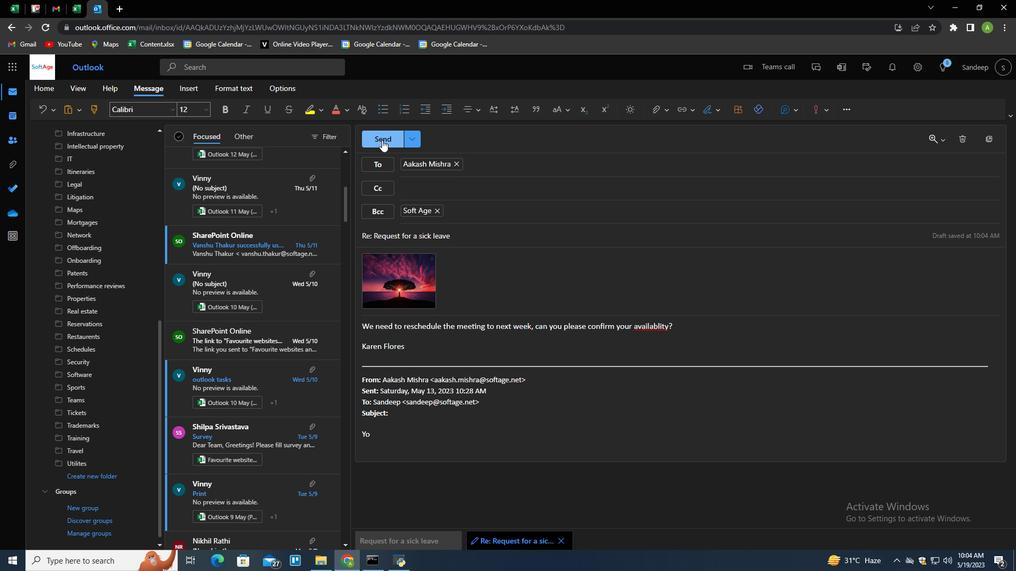 
Action: Mouse pressed left at (382, 138)
Screenshot: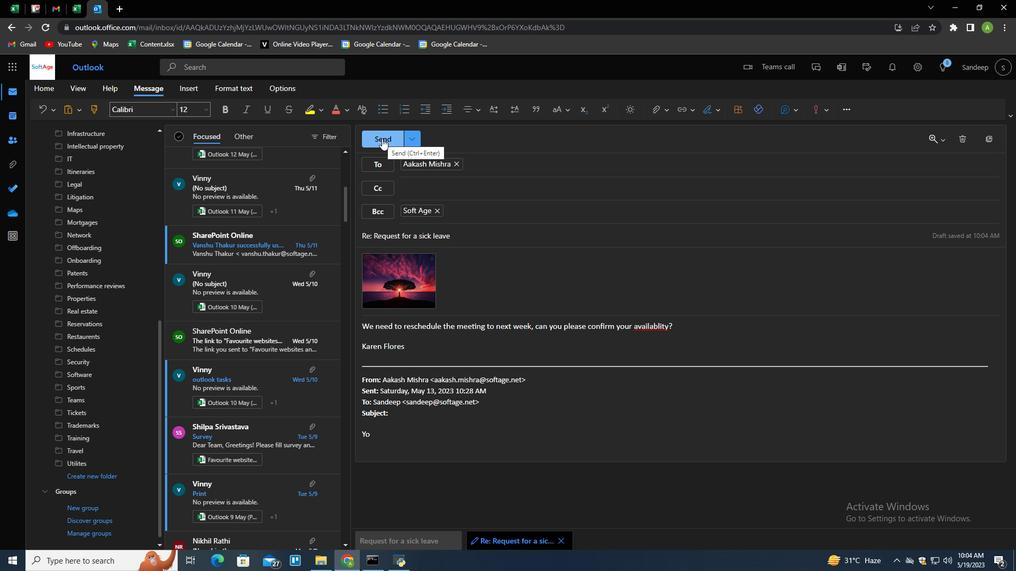 
Action: Mouse moved to (657, 318)
Screenshot: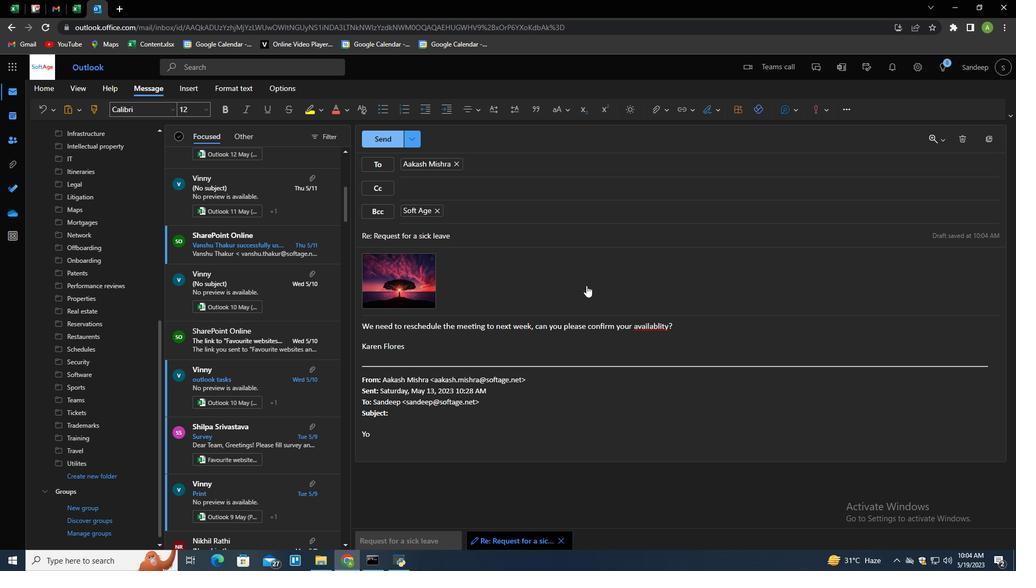 
